 Task: Create a due date automation trigger when advanced on, 2 hours after a card is due add fields with all custom fields completed.
Action: Mouse moved to (1004, 89)
Screenshot: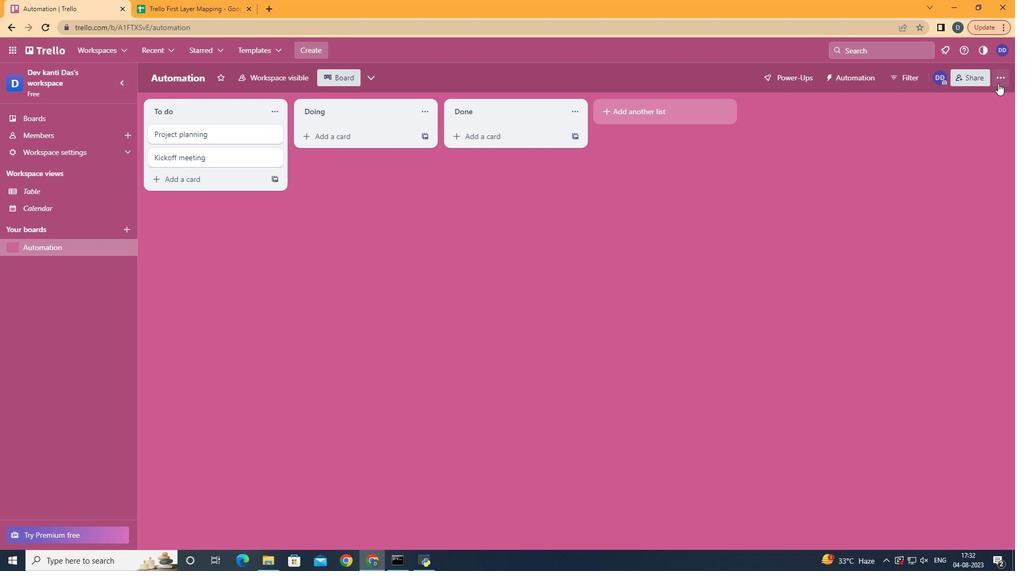 
Action: Mouse pressed left at (1004, 89)
Screenshot: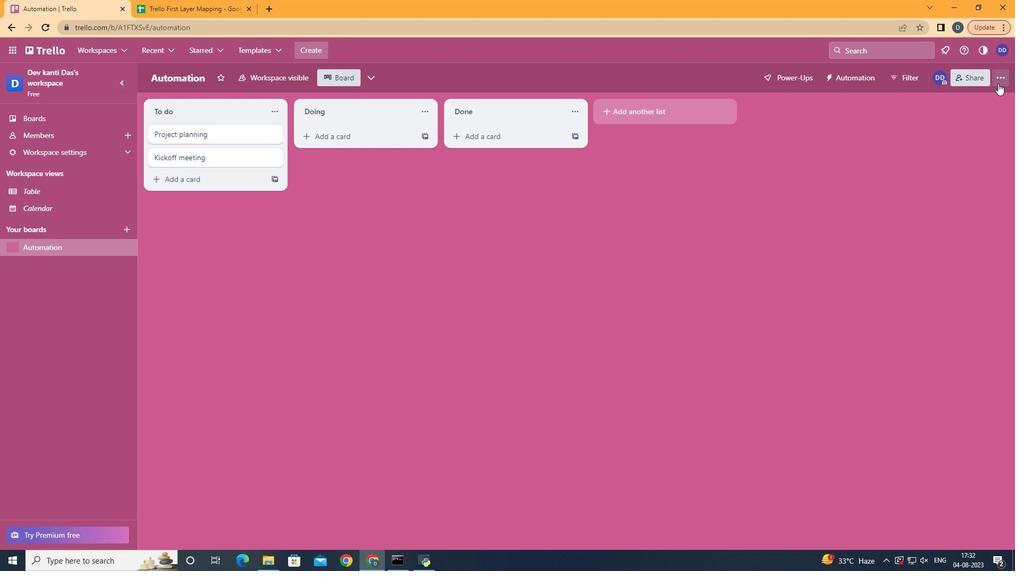 
Action: Mouse moved to (937, 223)
Screenshot: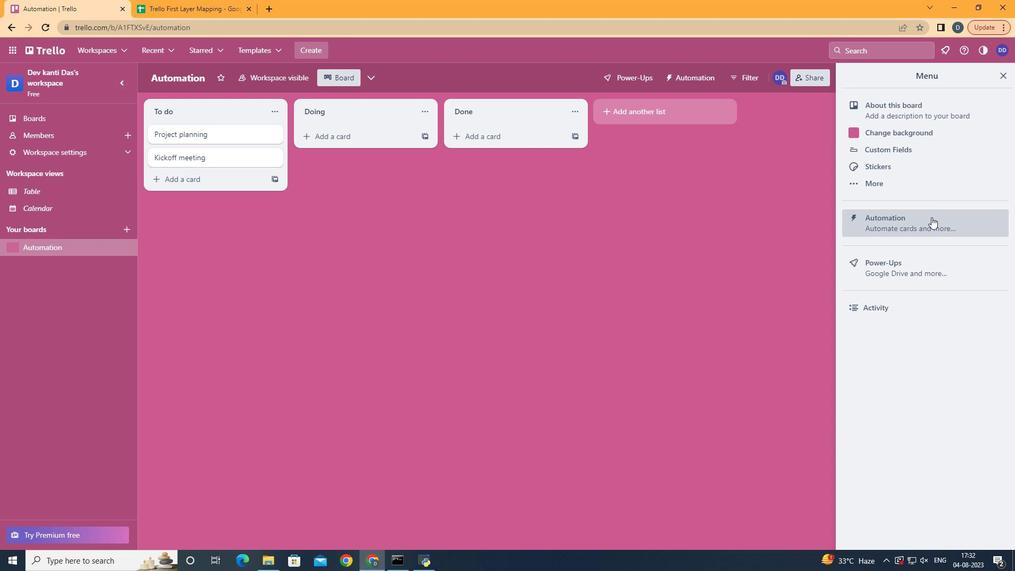 
Action: Mouse pressed left at (937, 223)
Screenshot: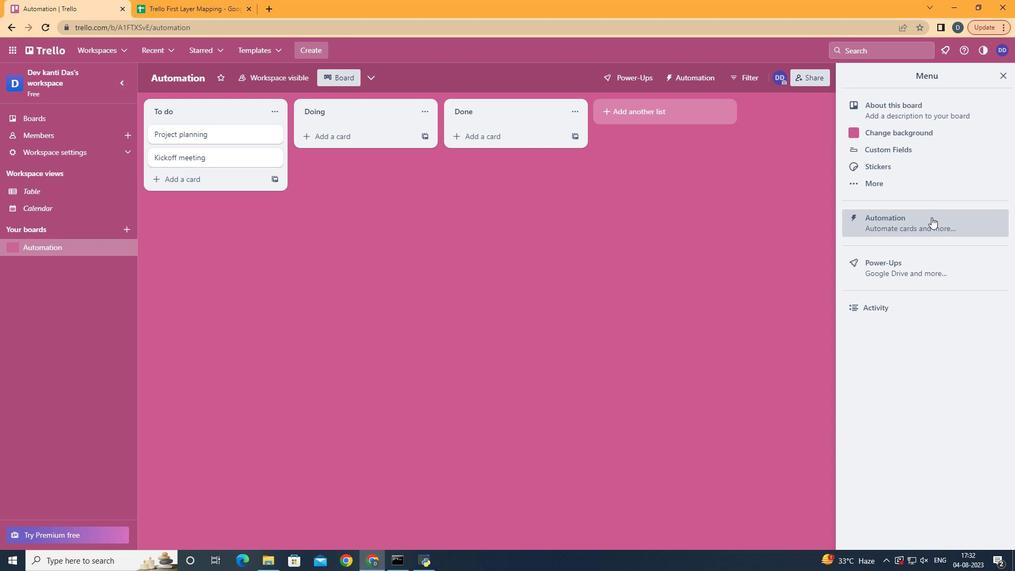 
Action: Mouse moved to (238, 223)
Screenshot: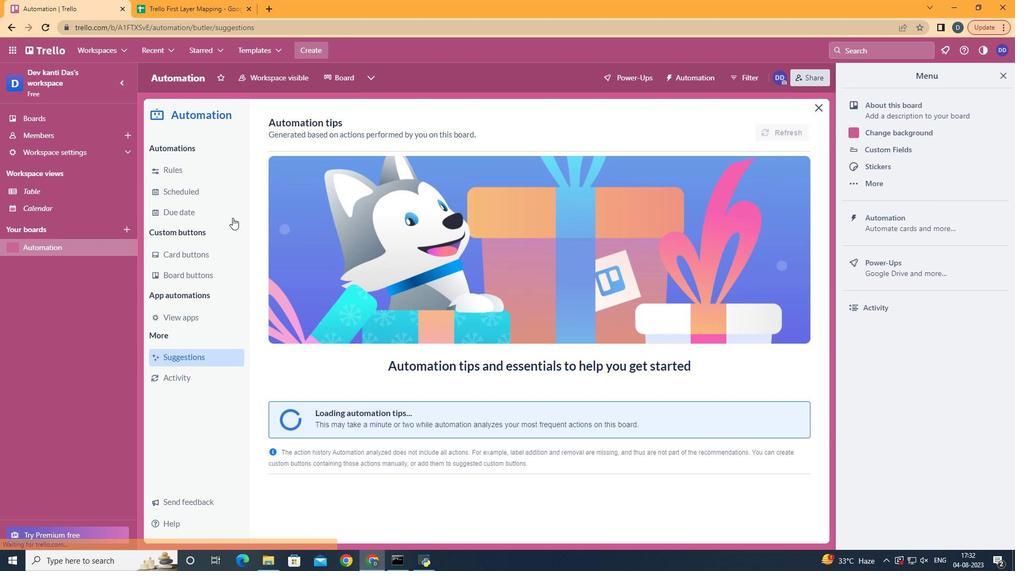
Action: Mouse pressed left at (238, 223)
Screenshot: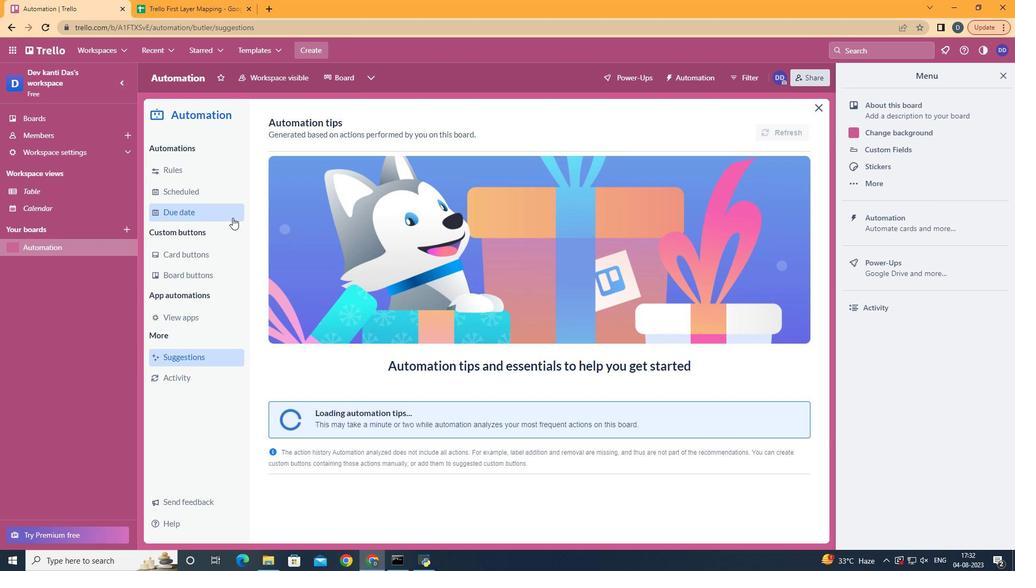 
Action: Mouse moved to (755, 130)
Screenshot: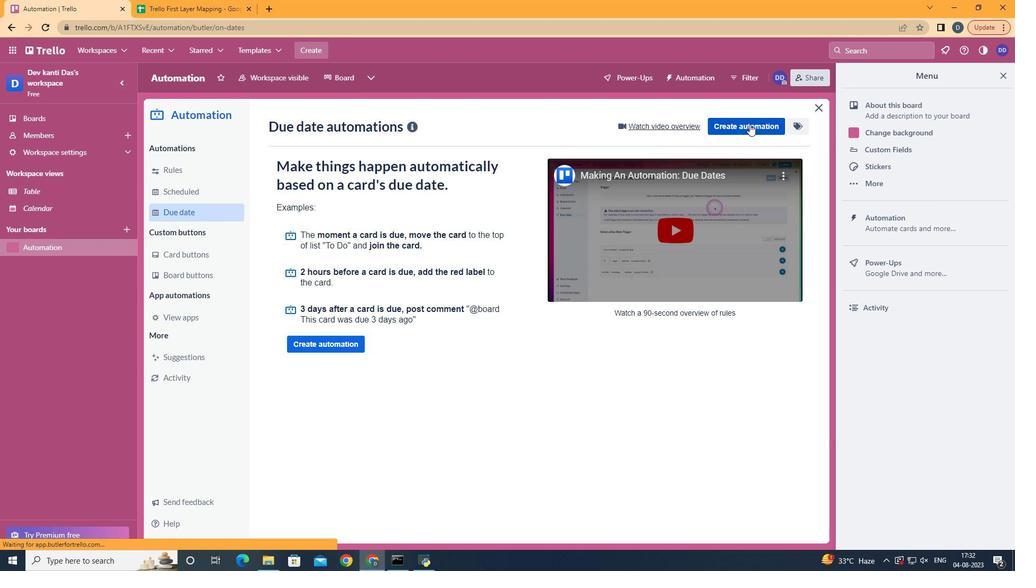 
Action: Mouse pressed left at (755, 130)
Screenshot: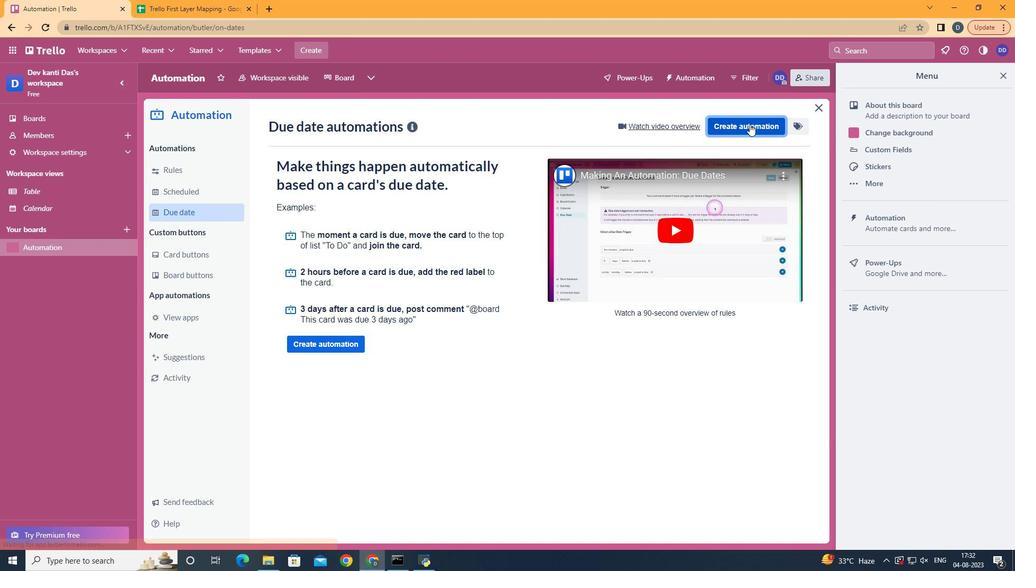 
Action: Mouse moved to (609, 232)
Screenshot: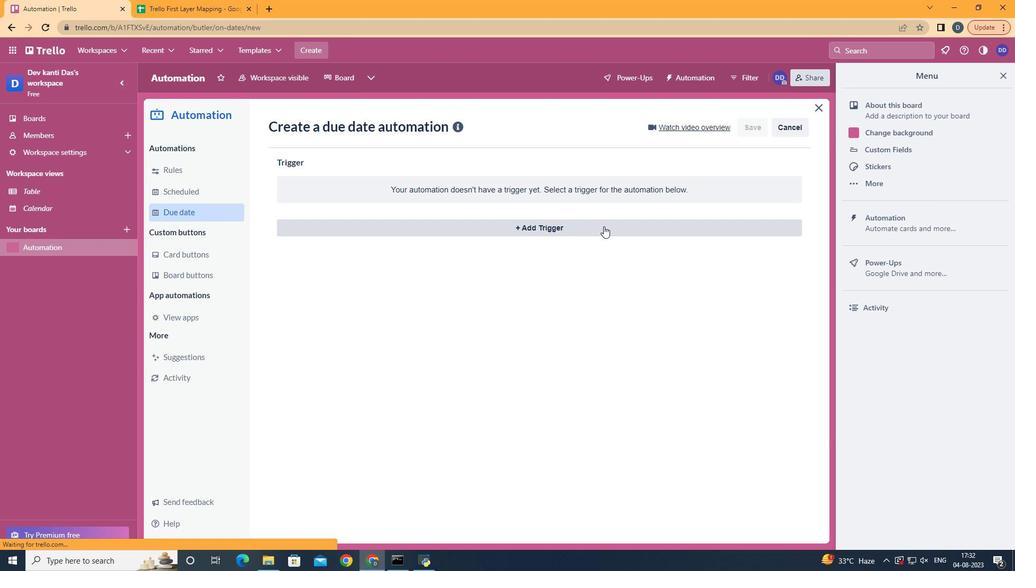 
Action: Mouse pressed left at (609, 232)
Screenshot: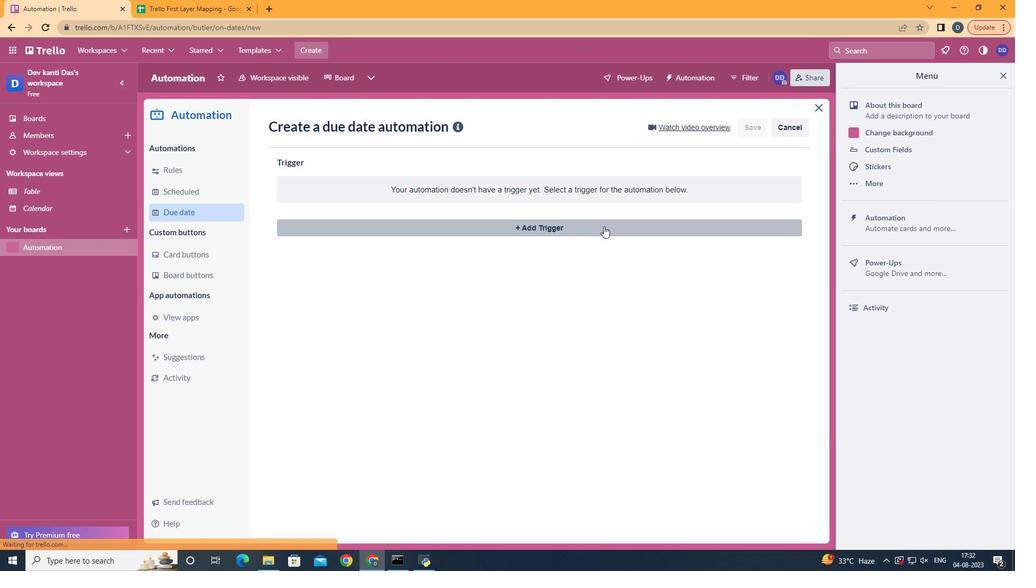 
Action: Mouse moved to (341, 455)
Screenshot: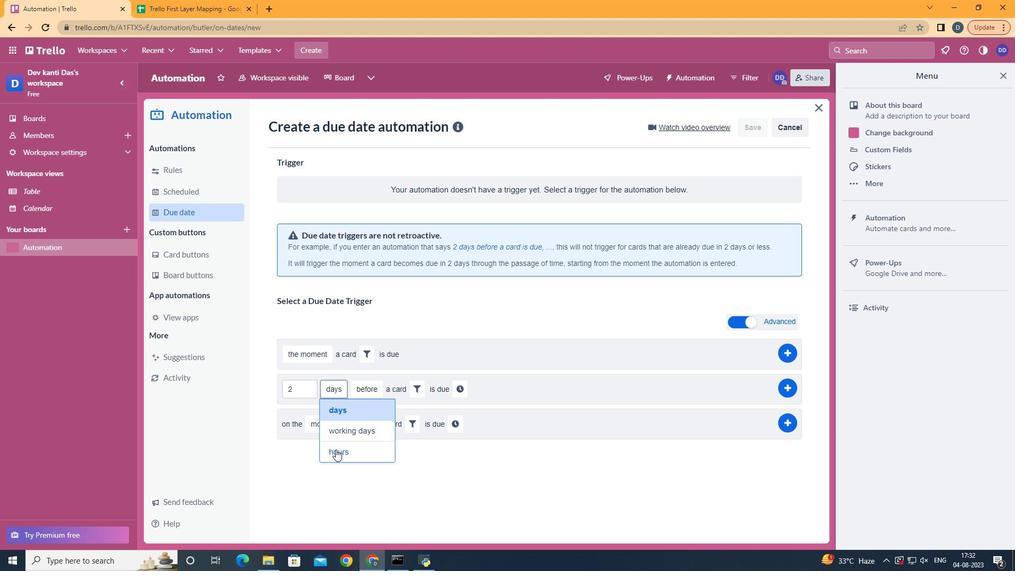 
Action: Mouse pressed left at (341, 455)
Screenshot: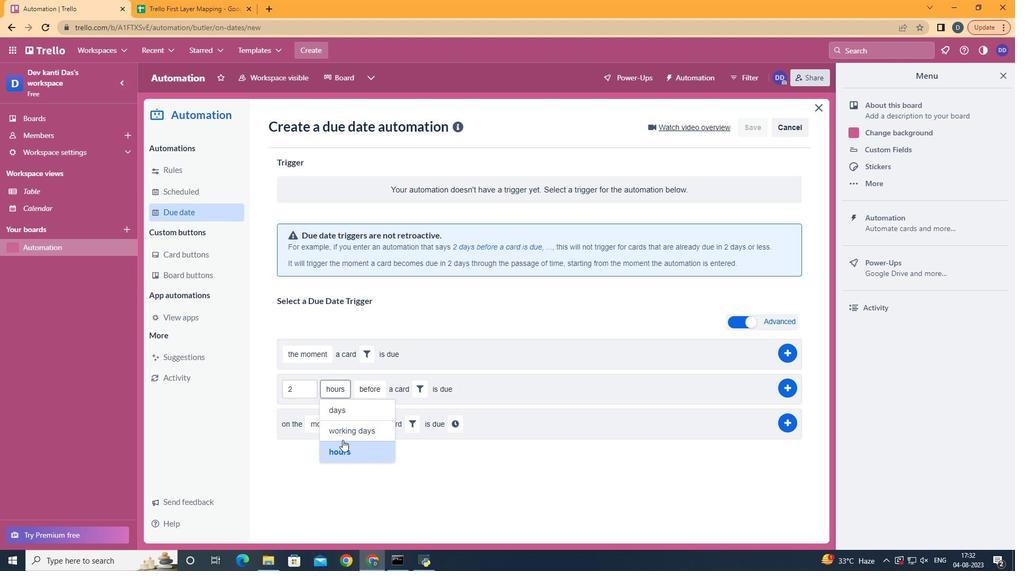 
Action: Mouse moved to (380, 433)
Screenshot: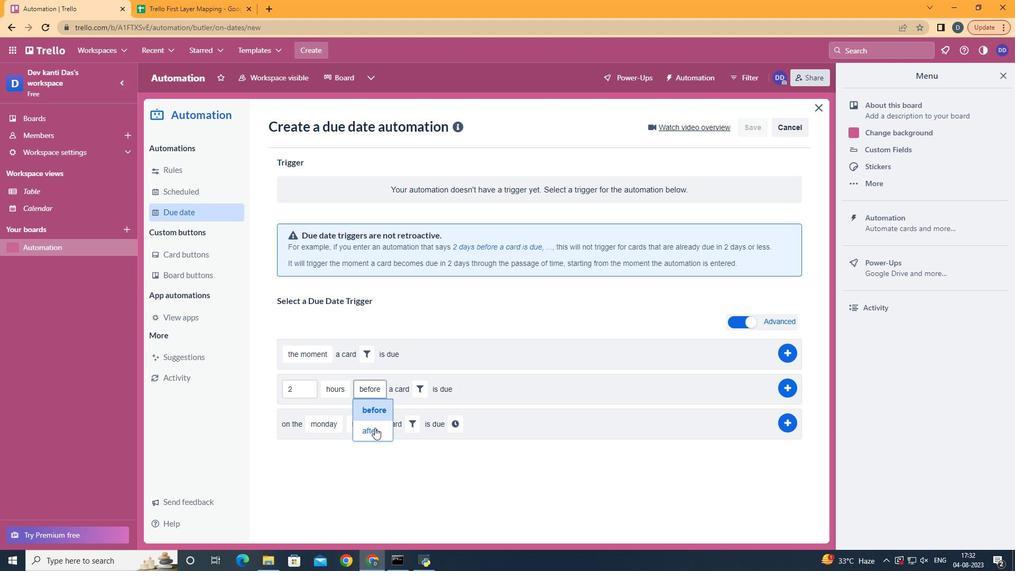 
Action: Mouse pressed left at (380, 433)
Screenshot: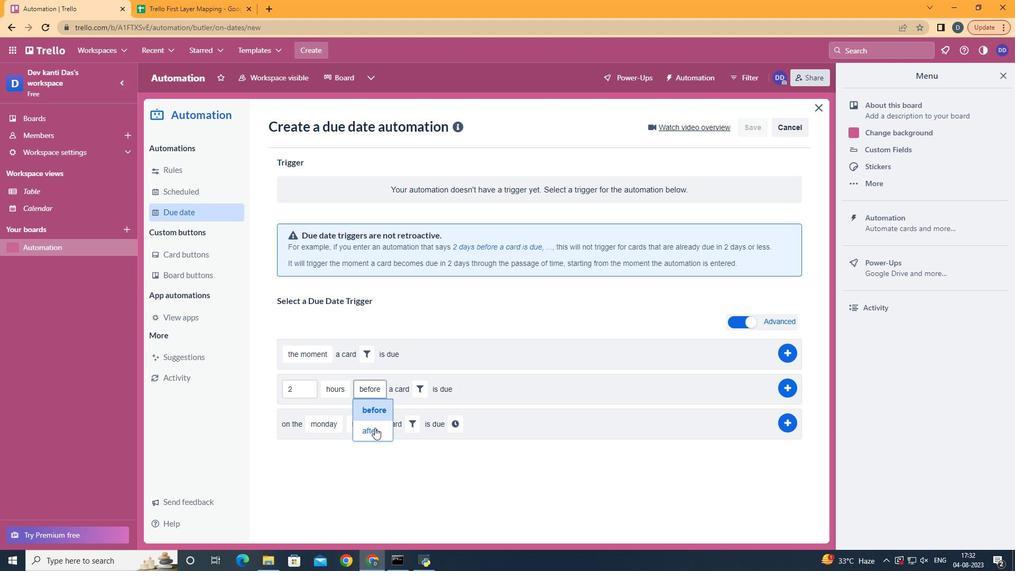 
Action: Mouse moved to (423, 399)
Screenshot: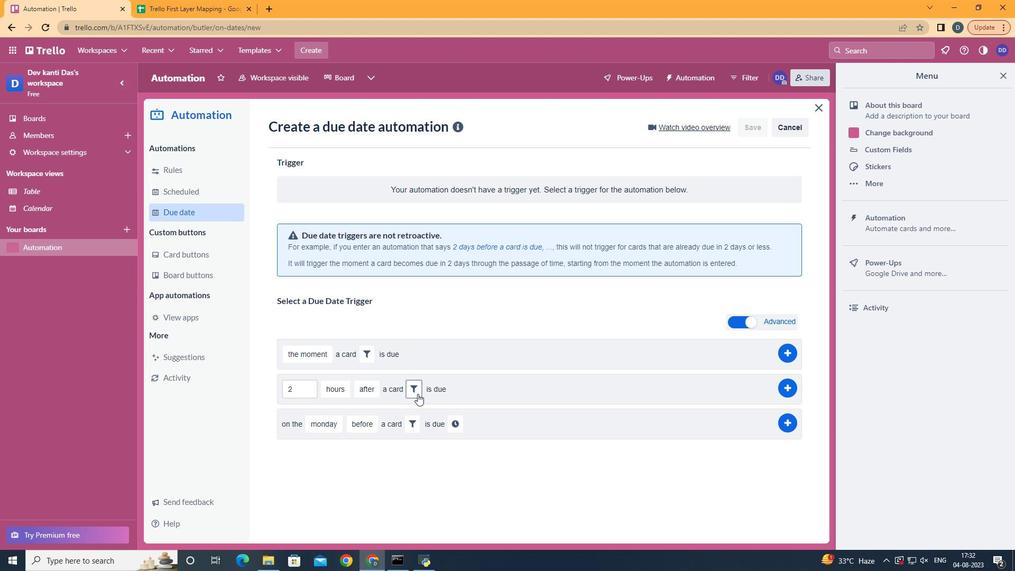 
Action: Mouse pressed left at (423, 399)
Screenshot: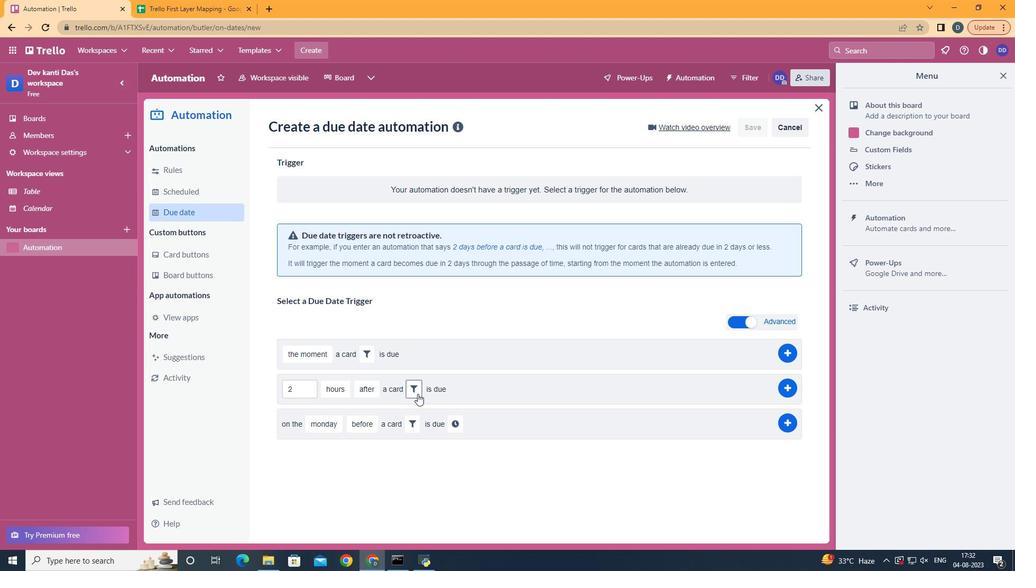 
Action: Mouse moved to (600, 432)
Screenshot: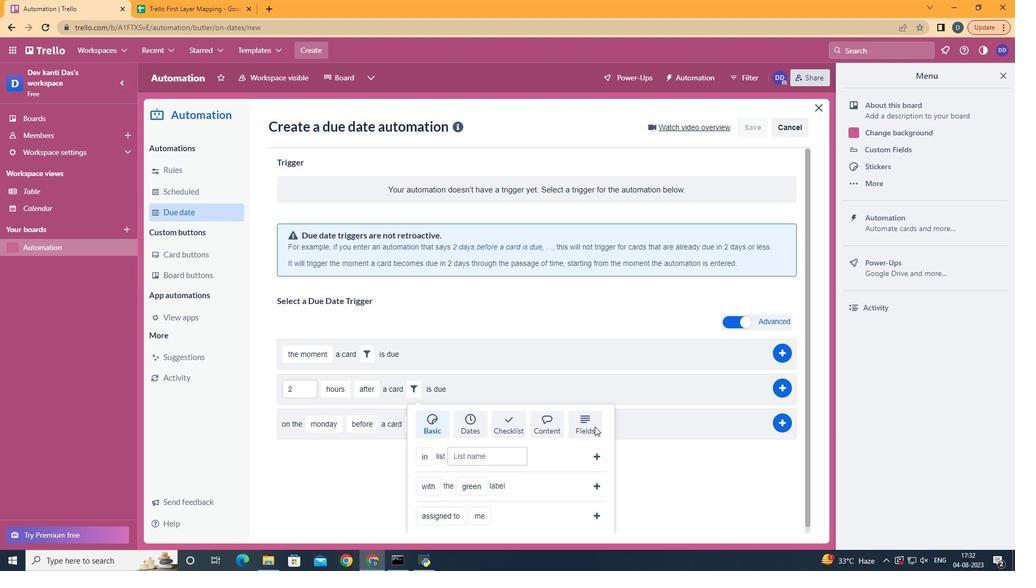 
Action: Mouse pressed left at (600, 432)
Screenshot: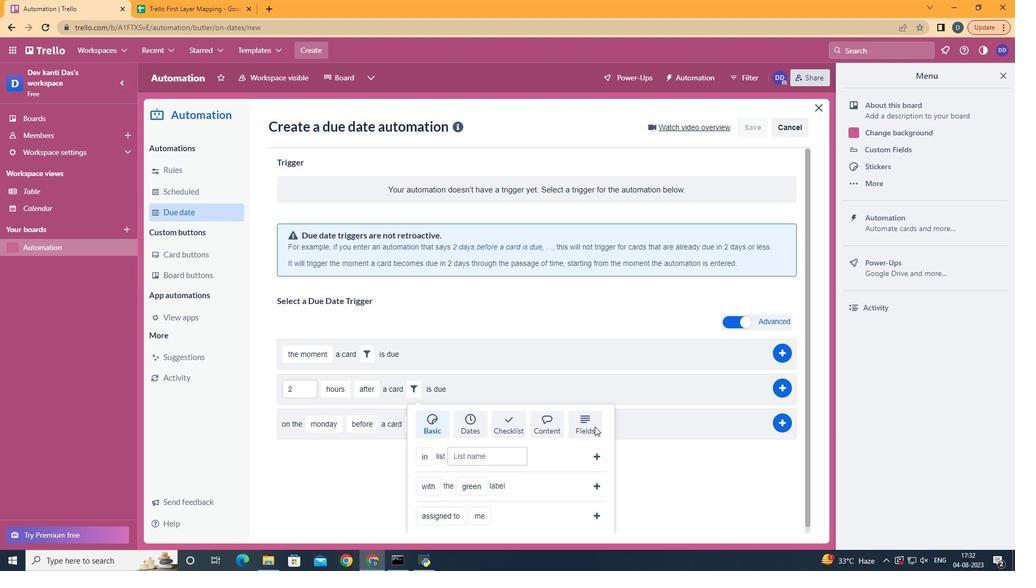 
Action: Mouse moved to (443, 495)
Screenshot: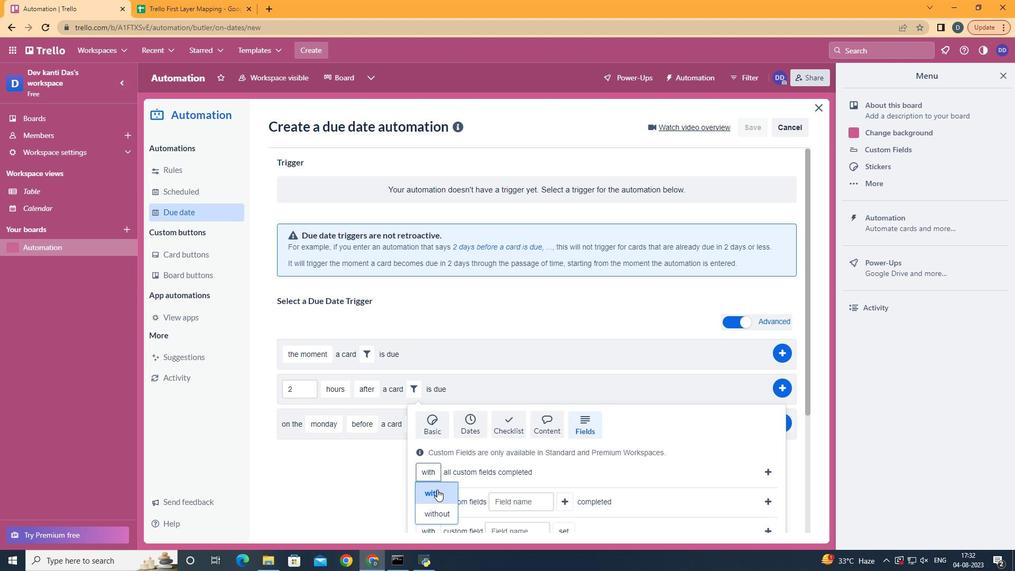 
Action: Mouse pressed left at (443, 495)
Screenshot: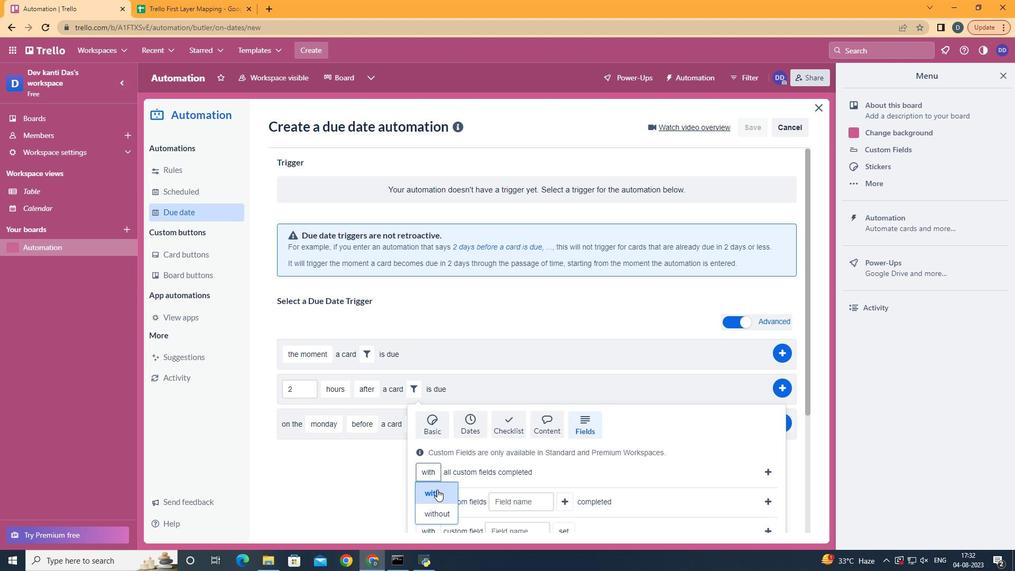 
Action: Mouse moved to (776, 475)
Screenshot: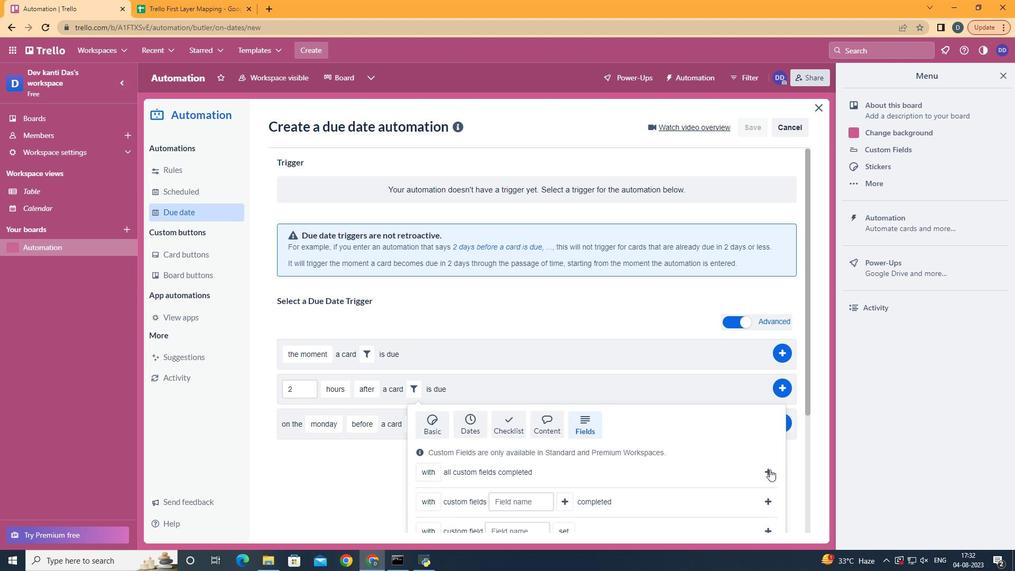 
Action: Mouse pressed left at (776, 475)
Screenshot: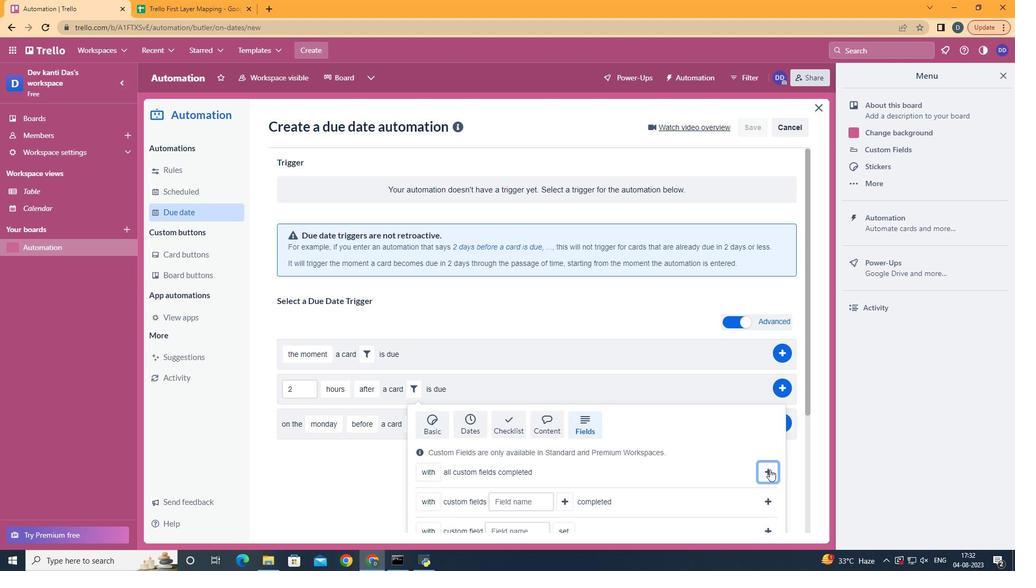 
Action: Mouse moved to (796, 393)
Screenshot: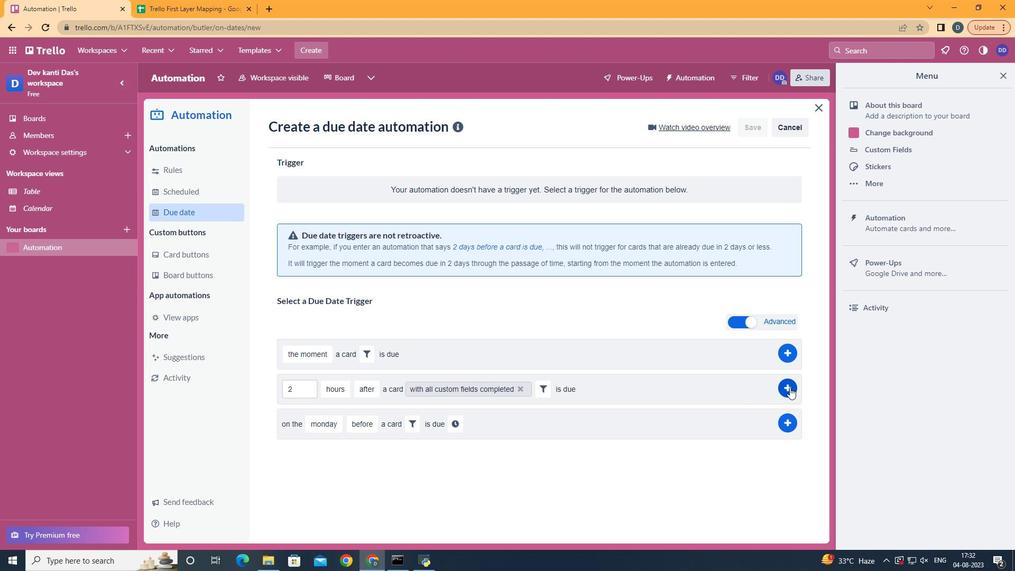 
Action: Mouse pressed left at (796, 393)
Screenshot: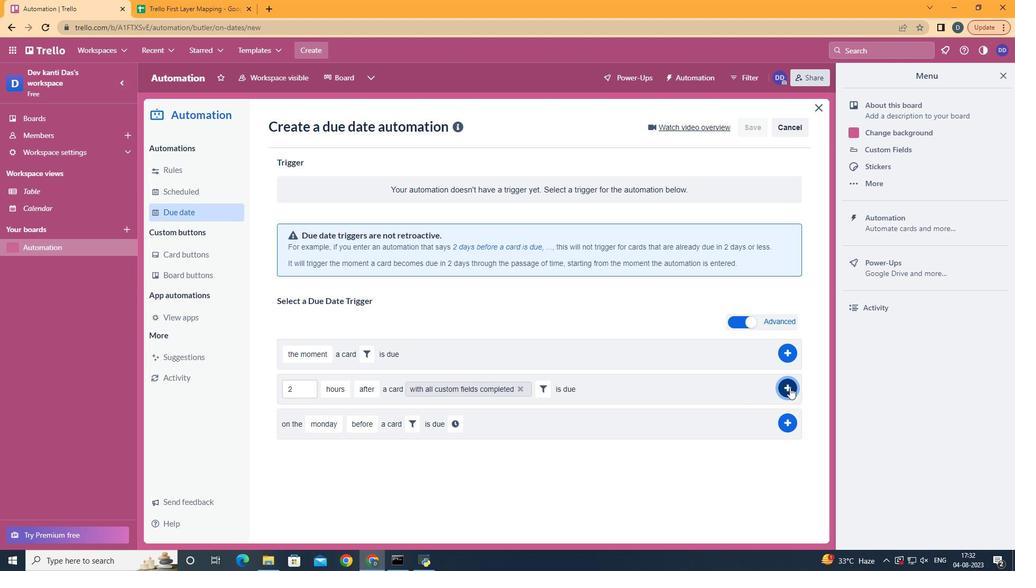 
Action: Mouse moved to (523, 170)
Screenshot: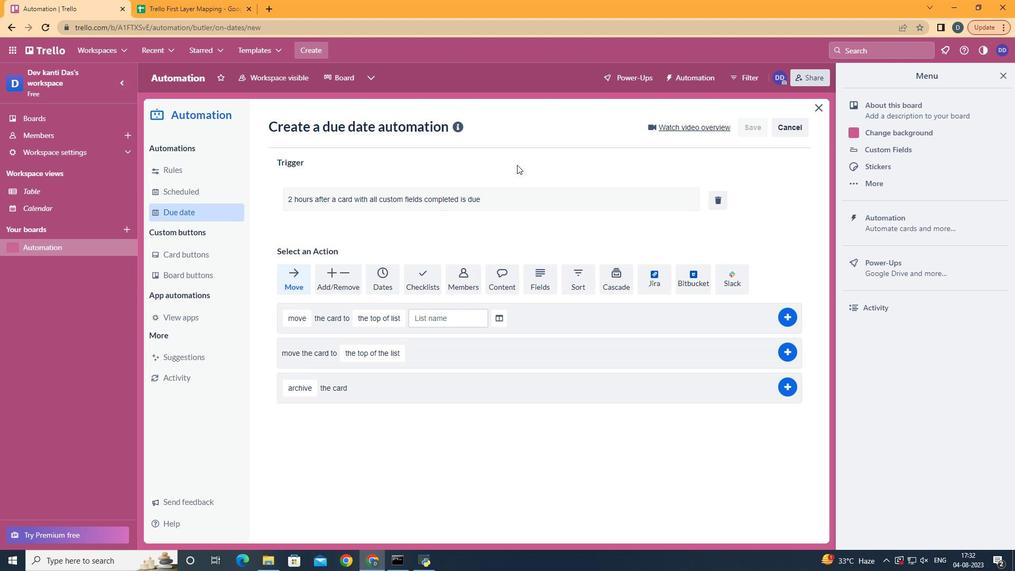 
